 Task: Create a section Sonic Swoop and in the section, add a milestone Software customization and configuration in the project ConduitTech
Action: Mouse moved to (870, 162)
Screenshot: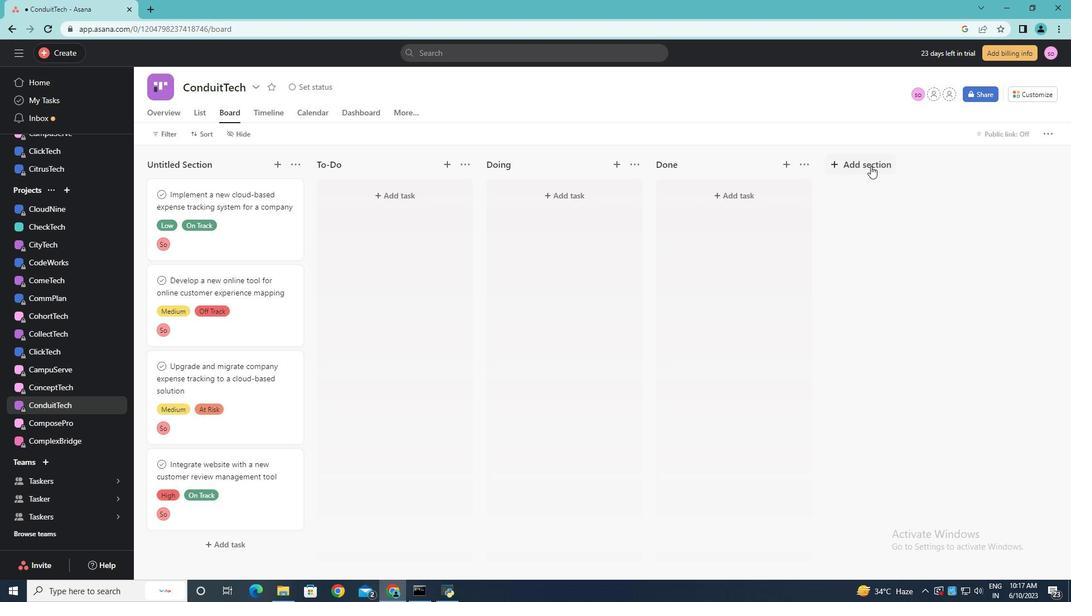 
Action: Mouse pressed left at (870, 162)
Screenshot: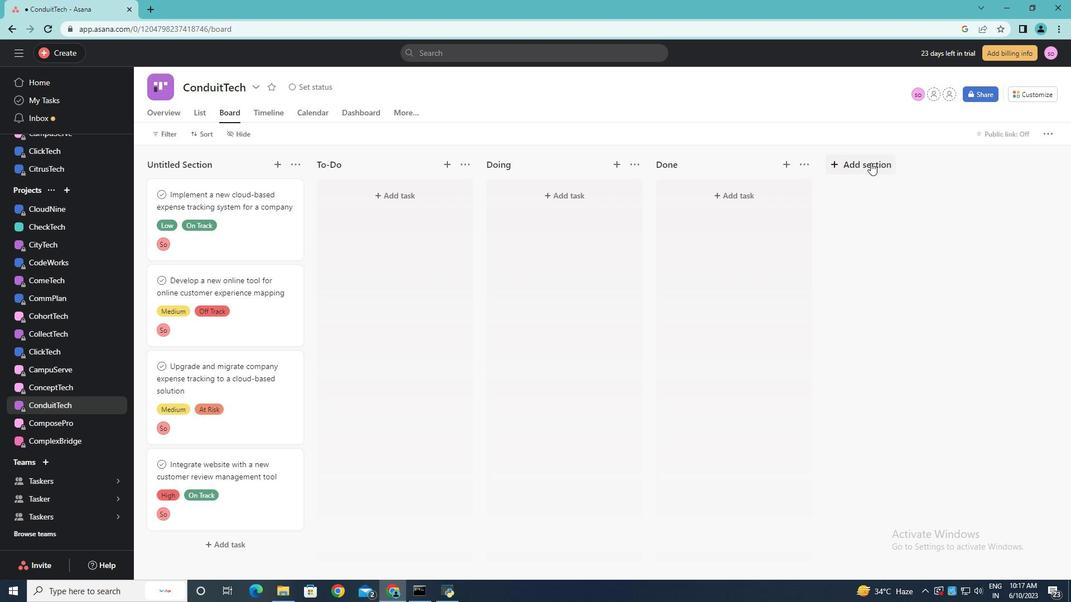 
Action: Key pressed <Key.shift>Sonic<Key.space><Key.shift>Swoop<Key.enter>
Screenshot: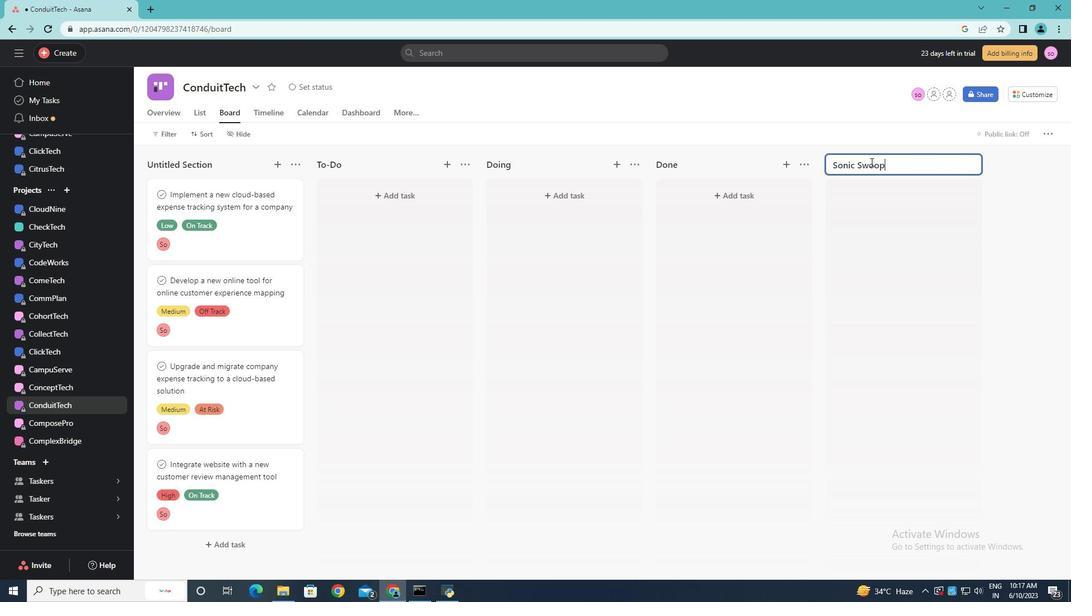 
Action: Mouse moved to (830, 192)
Screenshot: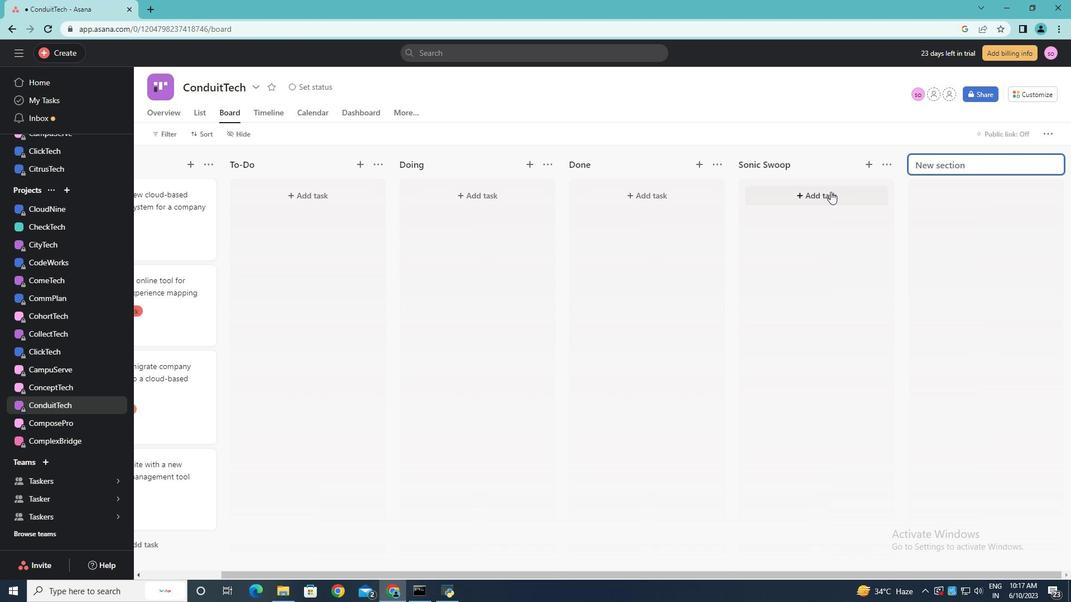 
Action: Mouse pressed left at (830, 192)
Screenshot: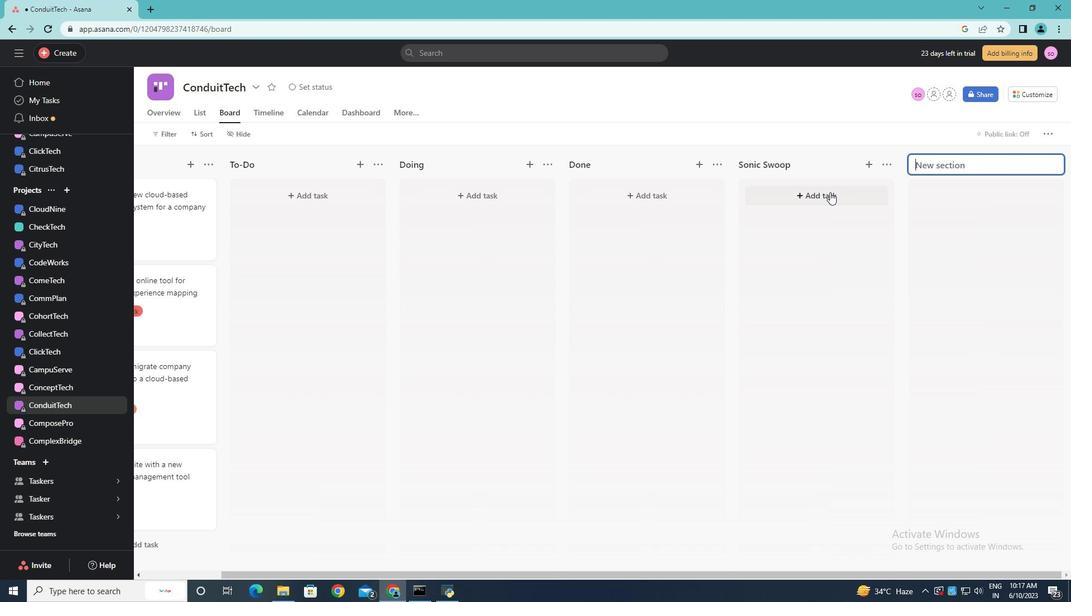 
Action: Key pressed <Key.shift>Software<Key.space>customization<Key.space>and<Key.space>cio<Key.backspace><Key.backspace>onfiguration<Key.enter>
Screenshot: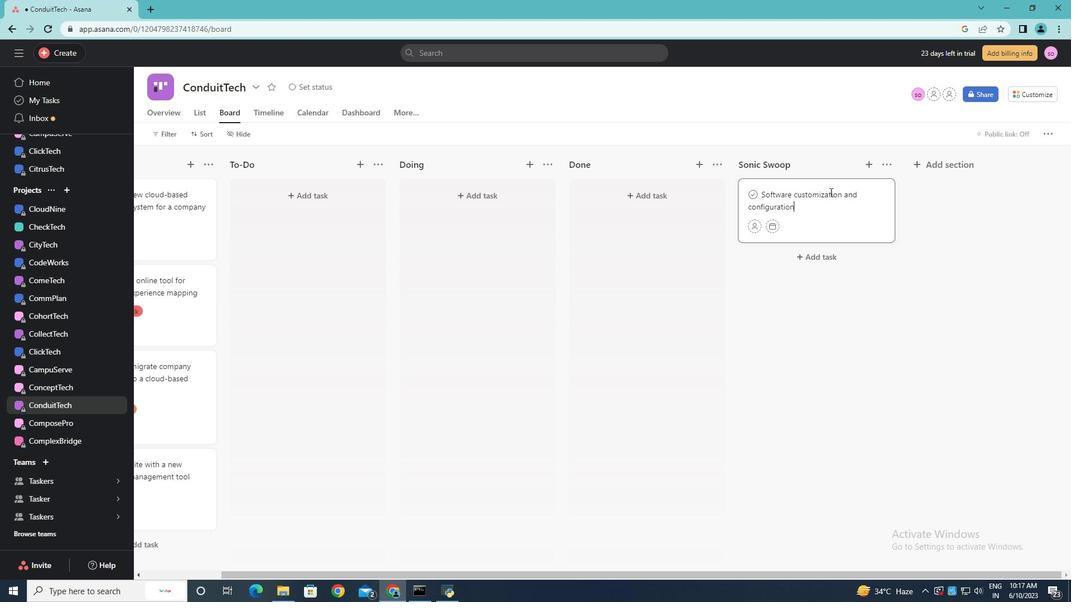 
Action: Mouse moved to (880, 193)
Screenshot: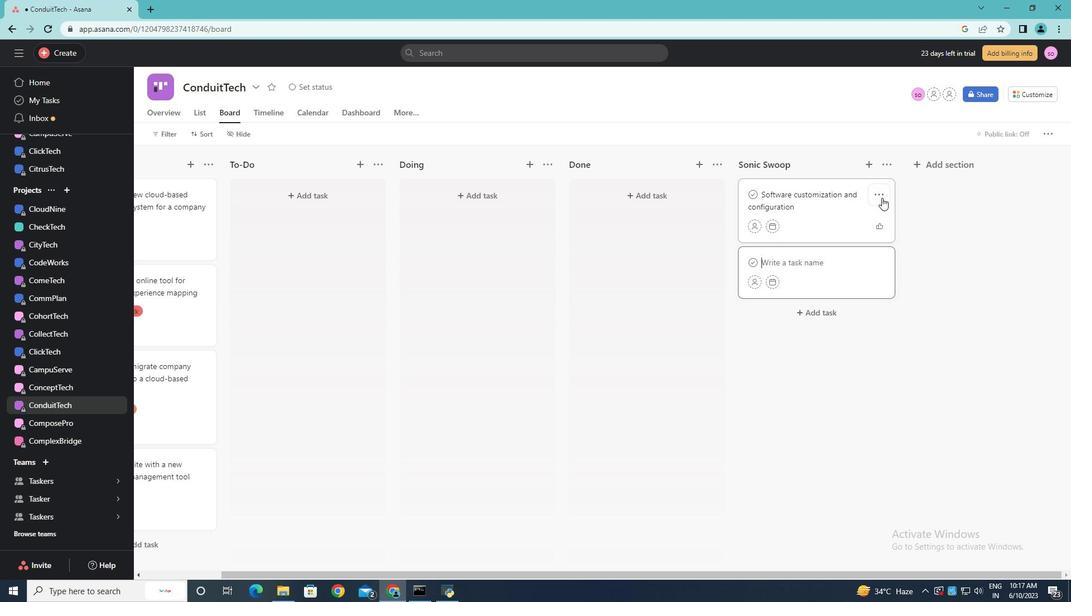 
Action: Mouse pressed left at (880, 193)
Screenshot: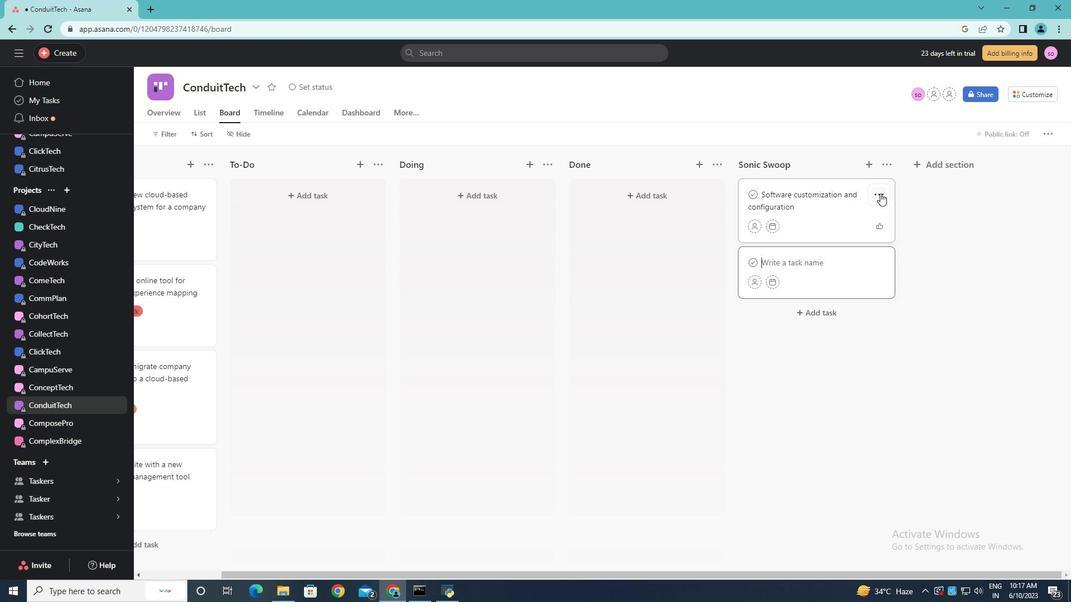 
Action: Mouse moved to (900, 392)
Screenshot: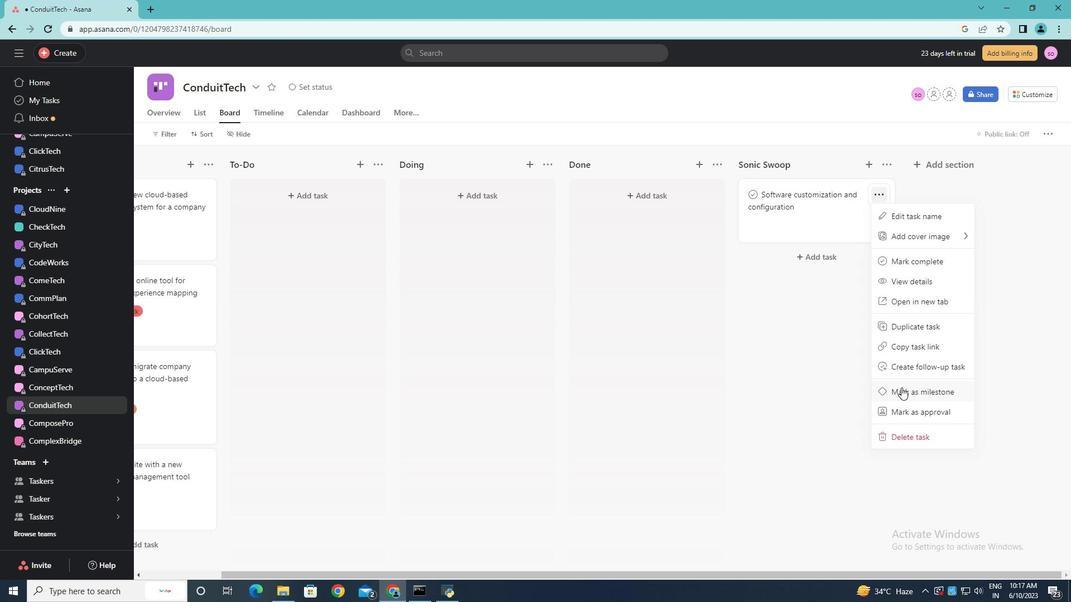 
Action: Mouse pressed left at (900, 392)
Screenshot: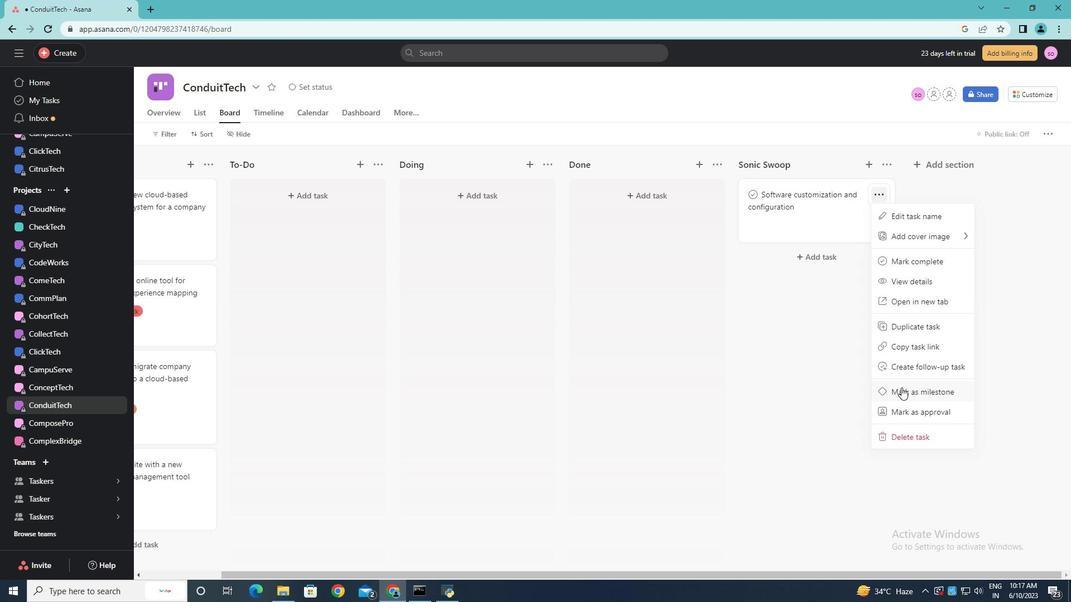 
Action: Mouse moved to (925, 222)
Screenshot: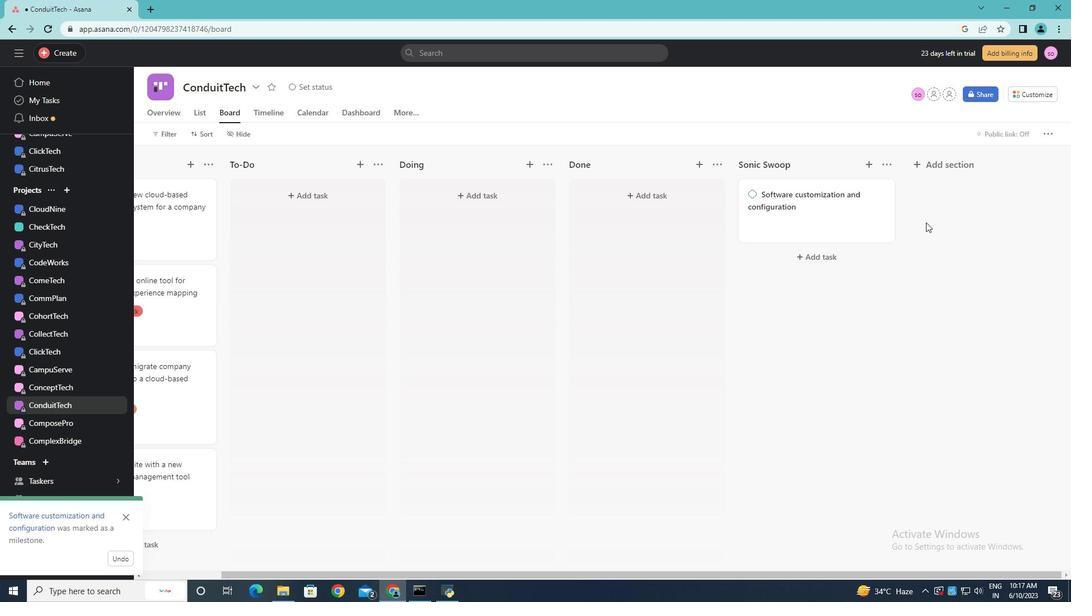 
